 Task: Click the Cancel button Under Process Payment.
Action: Mouse moved to (97, 14)
Screenshot: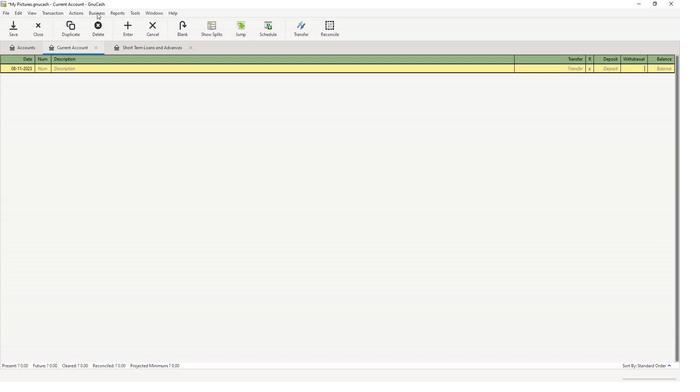
Action: Mouse pressed left at (97, 14)
Screenshot: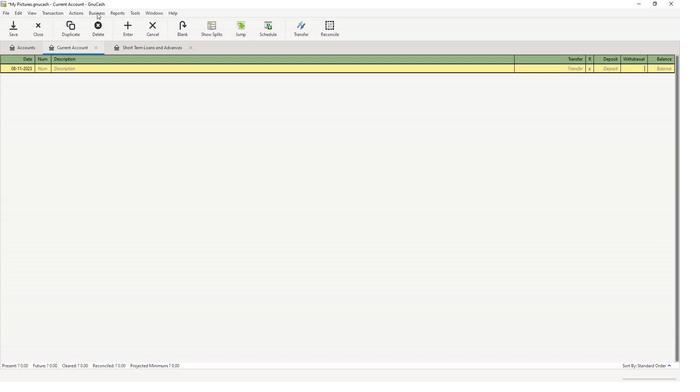 
Action: Mouse moved to (104, 21)
Screenshot: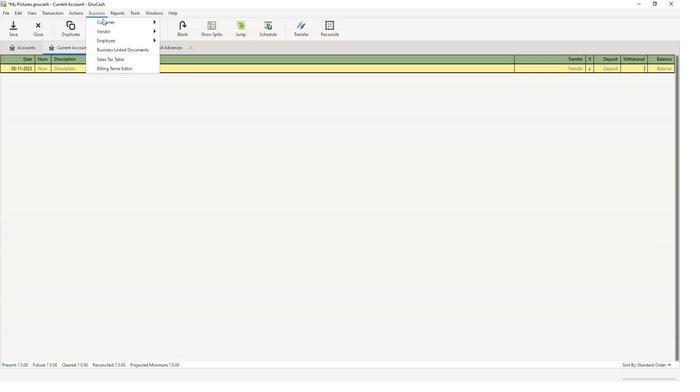 
Action: Mouse pressed left at (104, 21)
Screenshot: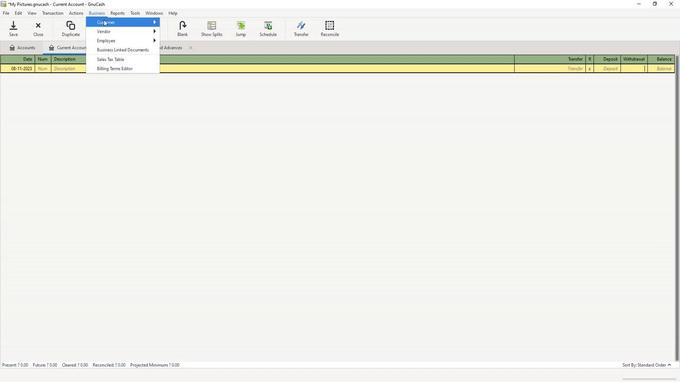 
Action: Mouse moved to (191, 89)
Screenshot: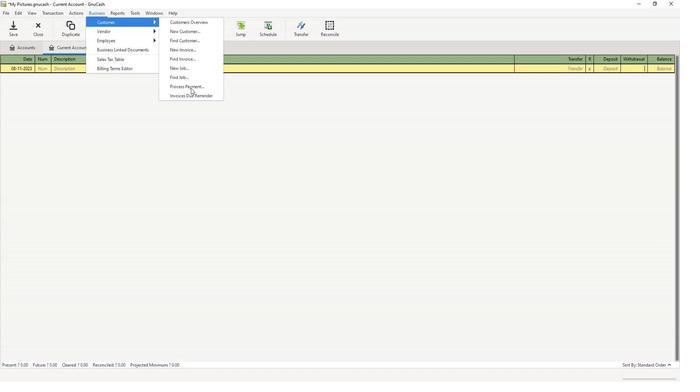 
Action: Mouse pressed left at (191, 89)
Screenshot: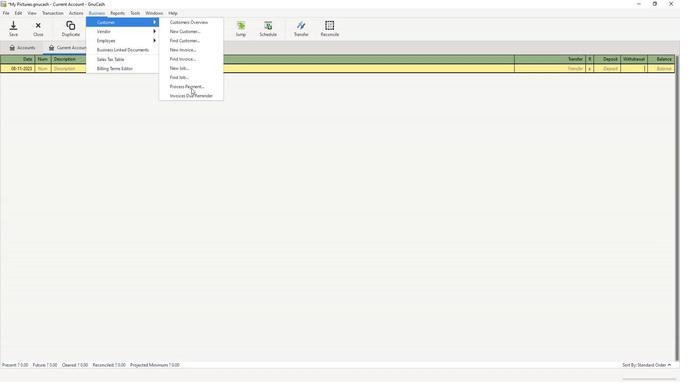 
Action: Mouse moved to (395, 306)
Screenshot: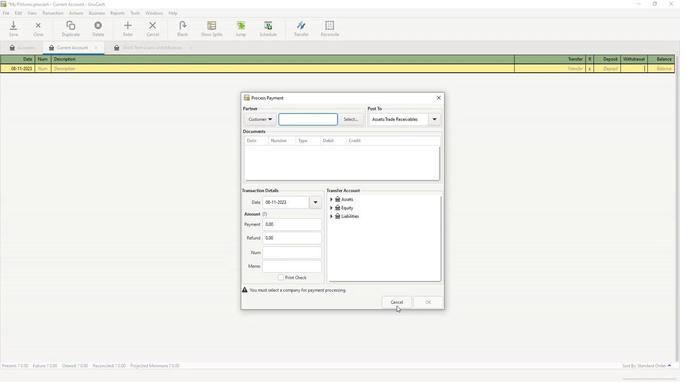 
Action: Mouse pressed left at (395, 306)
Screenshot: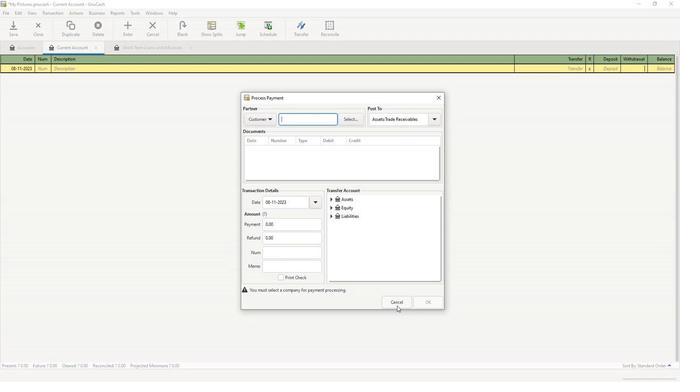 
